 Task: Verify the 'Performer of the Month' task and confirm the 'Meeting Request' email was sent to taskers4@outlook.com.
Action: Mouse moved to (14, 162)
Screenshot: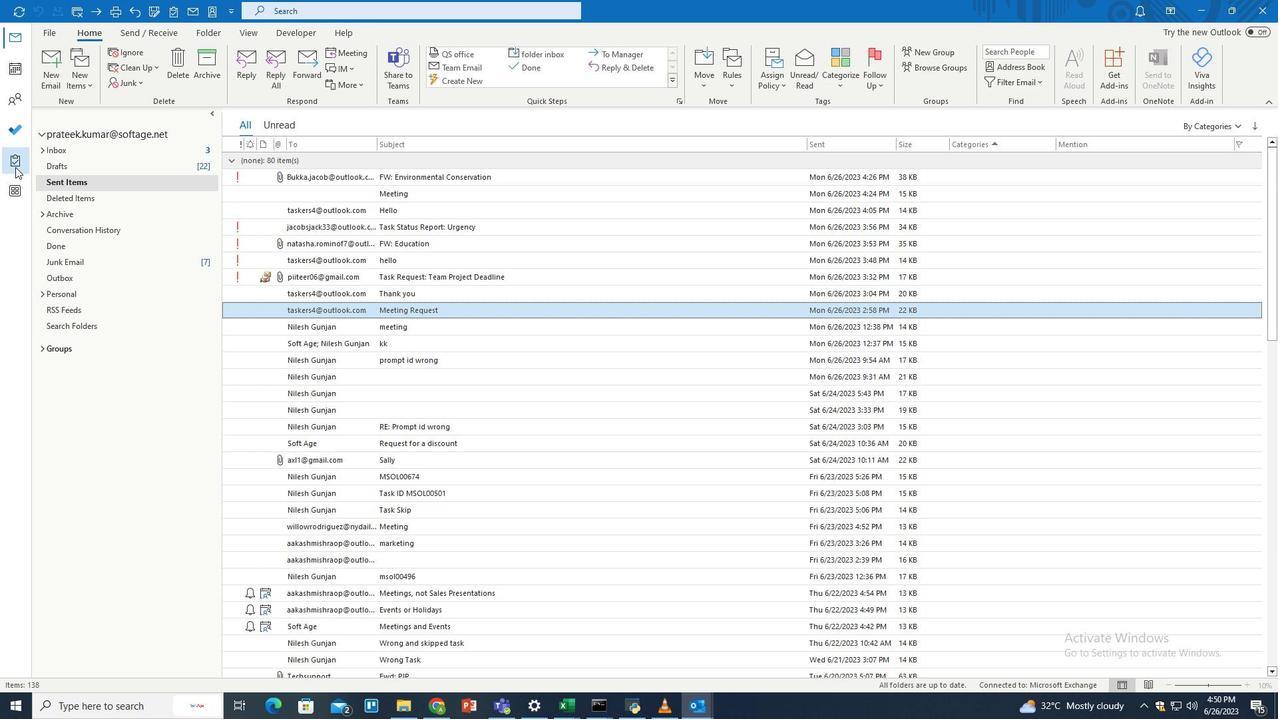 
Action: Mouse pressed left at (14, 162)
Screenshot: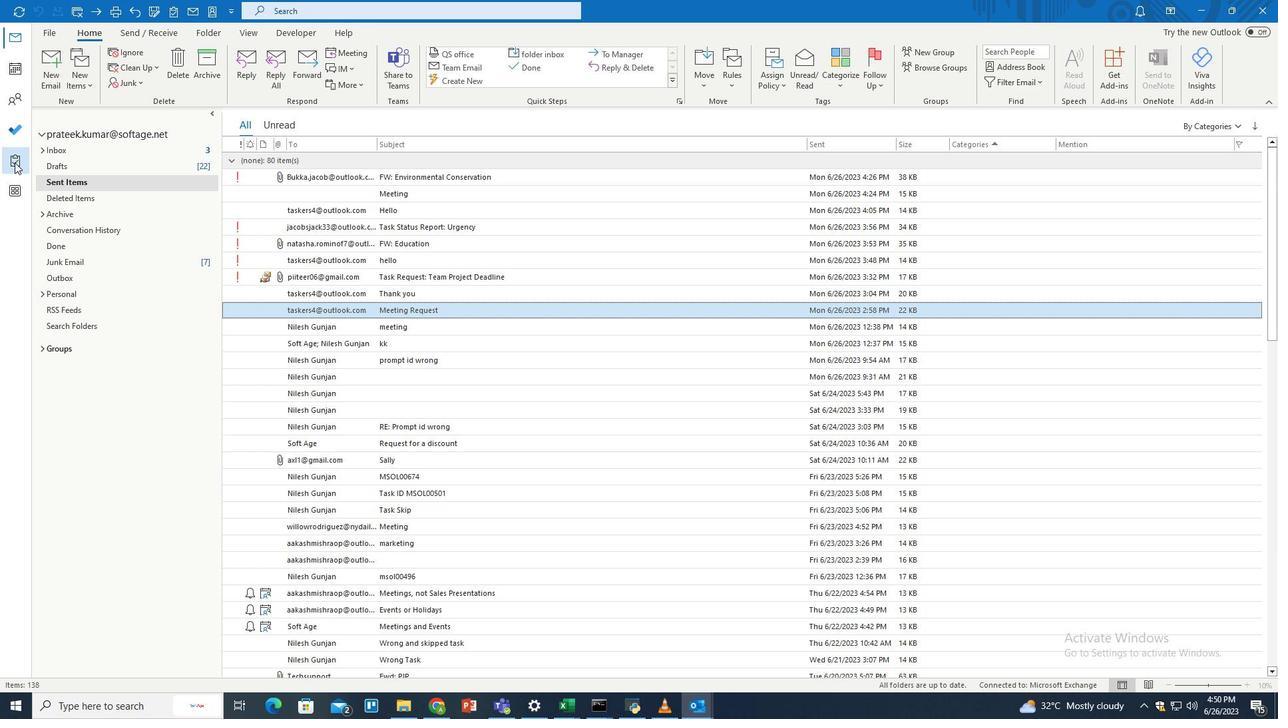 
Action: Mouse moved to (707, 71)
Screenshot: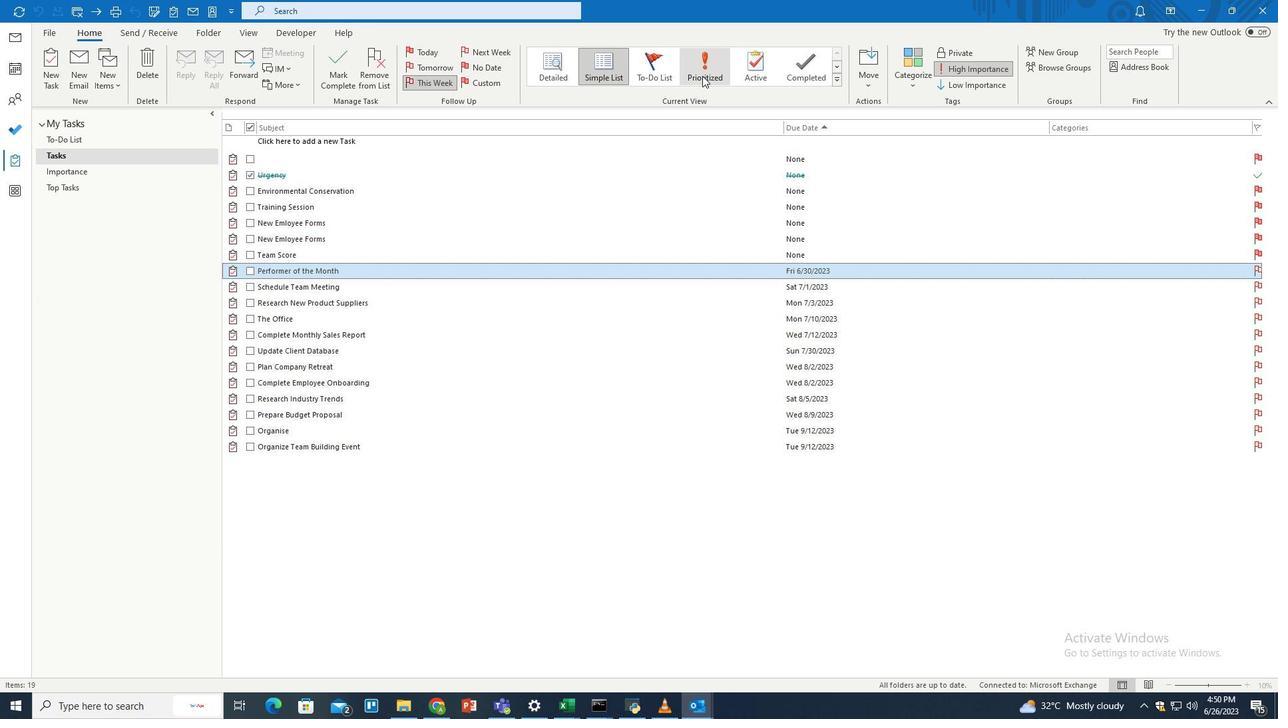 
Action: Mouse pressed left at (707, 71)
Screenshot: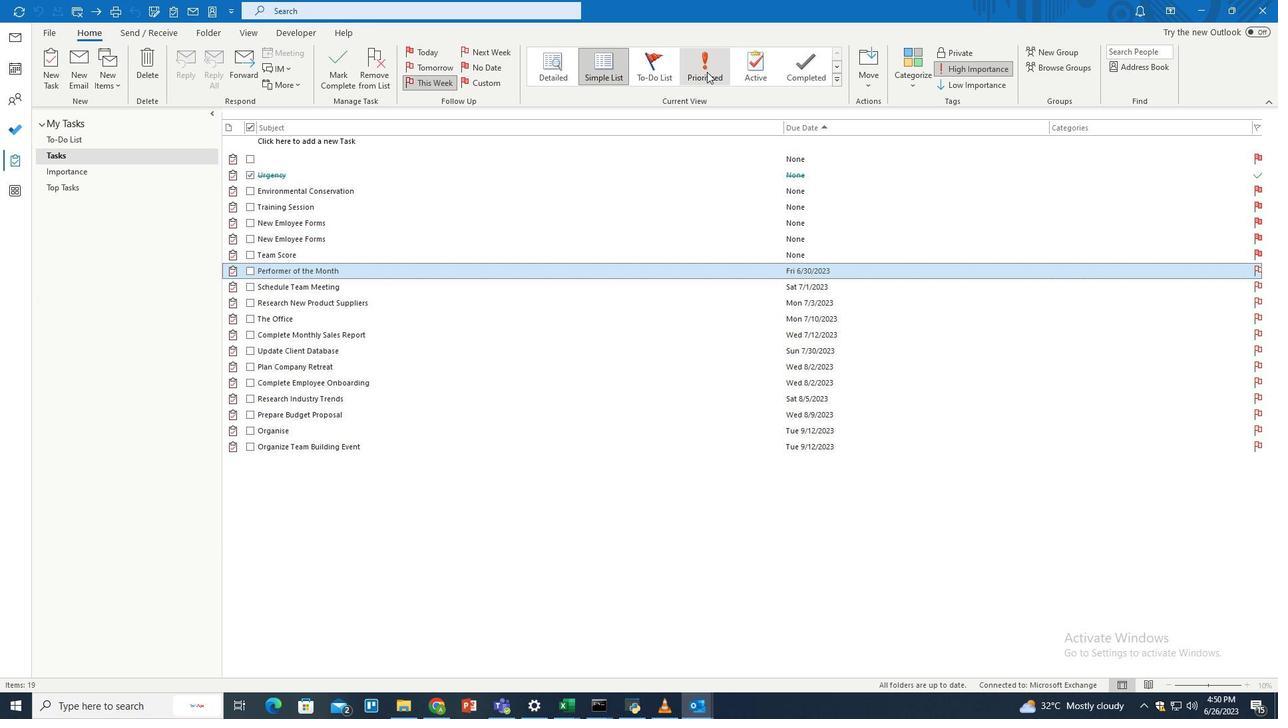 
Action: Mouse moved to (597, 390)
Screenshot: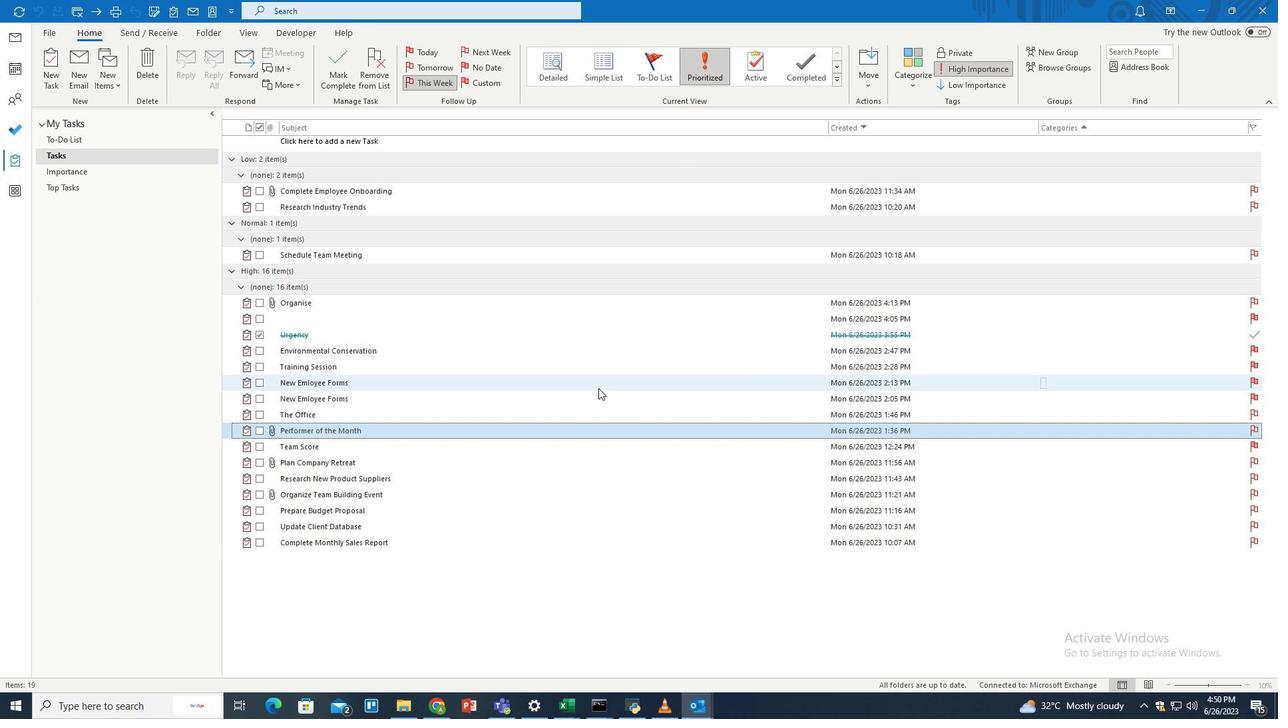 
